 Task: Open Card Card0000000081 in Board Board0000000021 in Workspace WS0000000007 in Trello. Add Member Email0000000025 to Card Card0000000081 in Board Board0000000021 in Workspace WS0000000007 in Trello. Add Purple Label titled Label0000000081 to Card Card0000000081 in Board Board0000000021 in Workspace WS0000000007 in Trello. Add Checklist CL0000000081 to Card Card0000000081 in Board Board0000000021 in Workspace WS0000000007 in Trello. Add Dates with Start Date as Aug 01 2023 and Due Date as Aug 31 2023 to Card Card0000000081 in Board Board0000000021 in Workspace WS0000000007 in Trello
Action: Mouse moved to (319, 198)
Screenshot: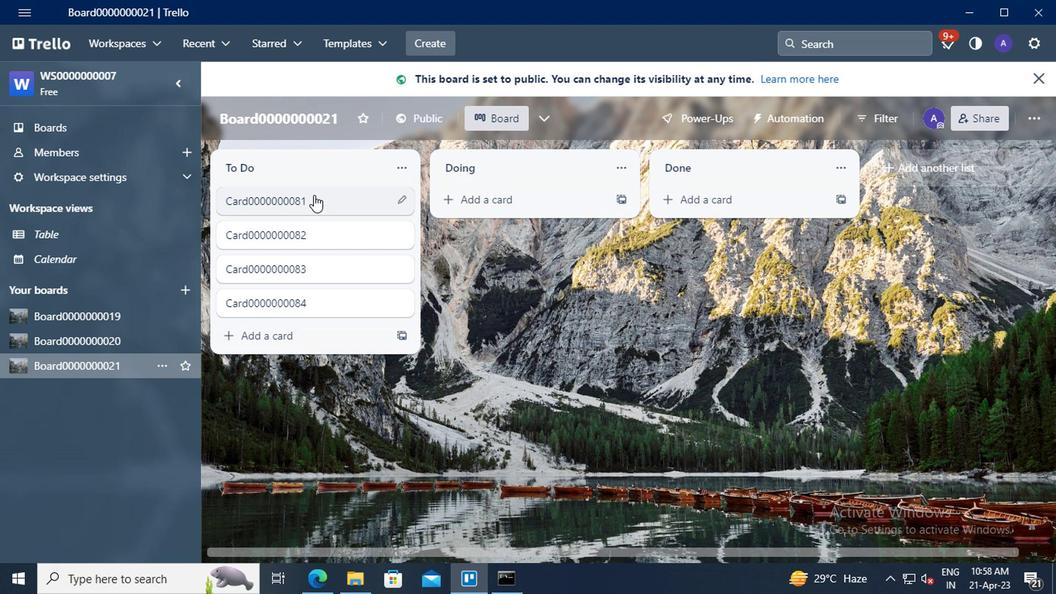 
Action: Mouse pressed left at (319, 198)
Screenshot: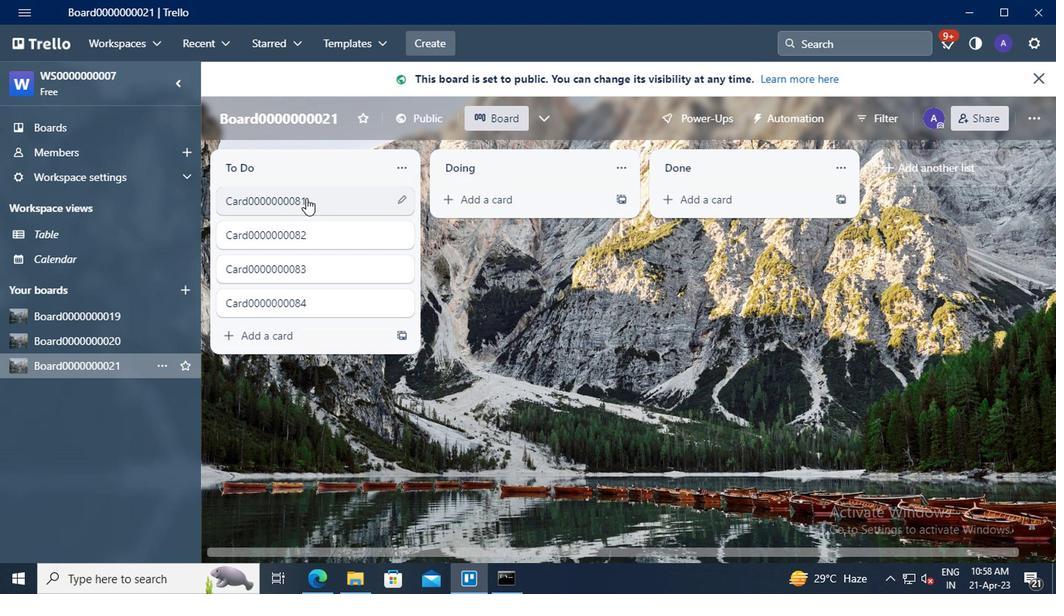 
Action: Mouse moved to (712, 147)
Screenshot: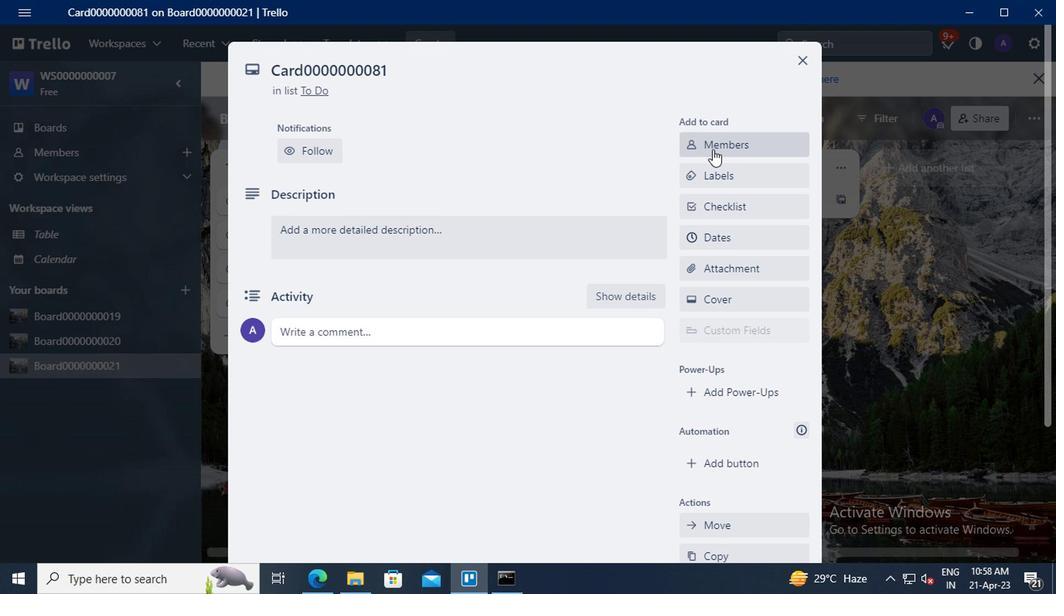 
Action: Mouse pressed left at (712, 147)
Screenshot: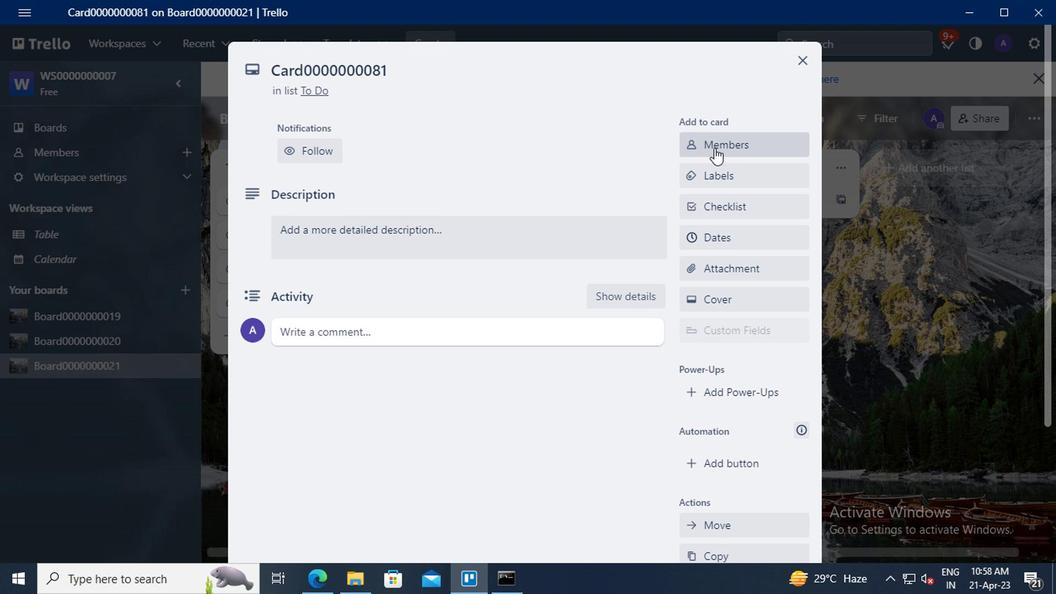 
Action: Mouse moved to (740, 217)
Screenshot: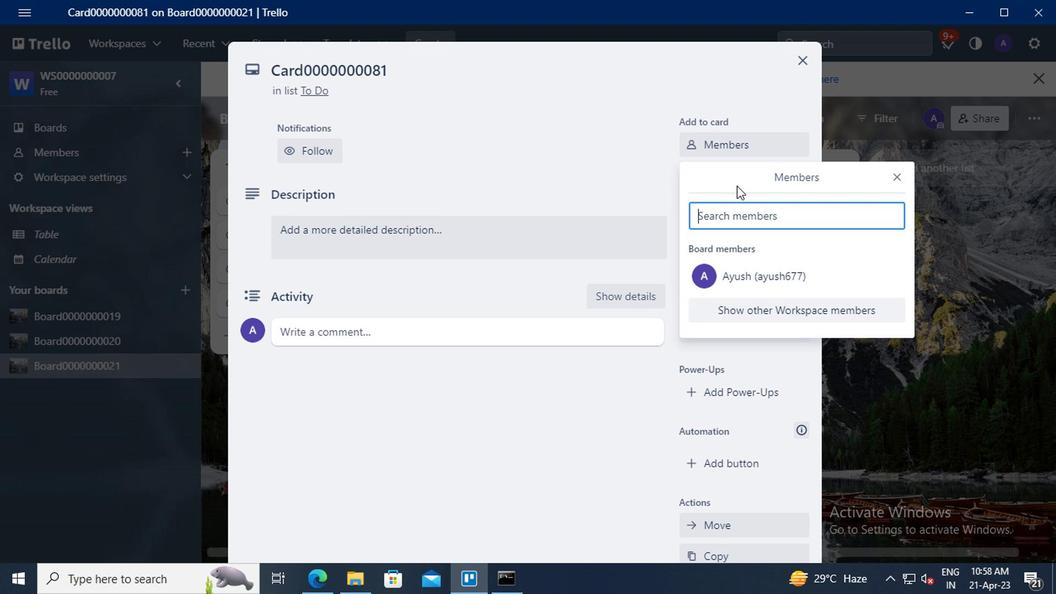 
Action: Mouse pressed left at (740, 217)
Screenshot: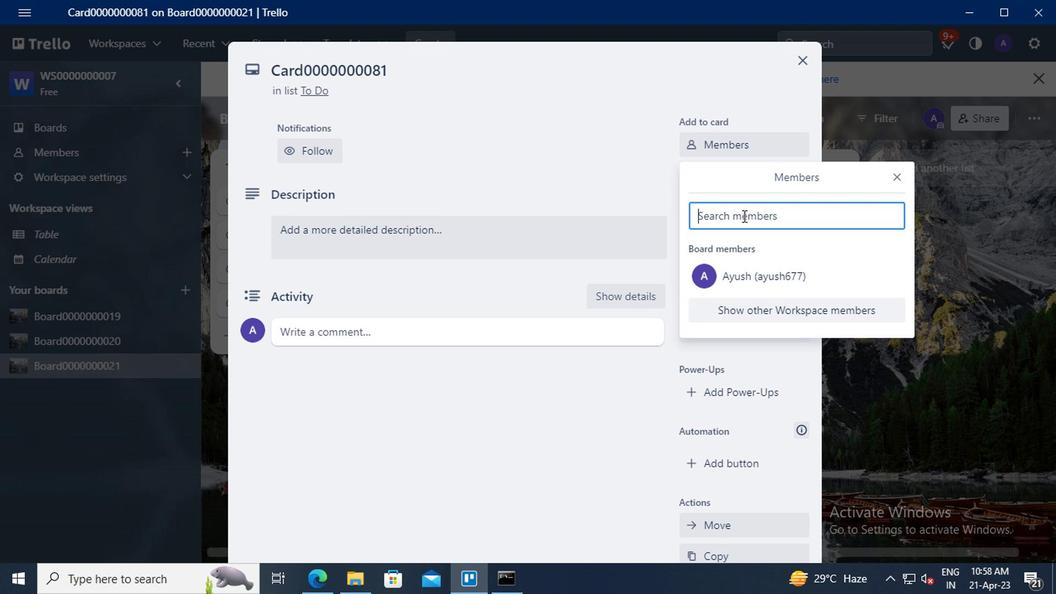 
Action: Mouse moved to (690, 196)
Screenshot: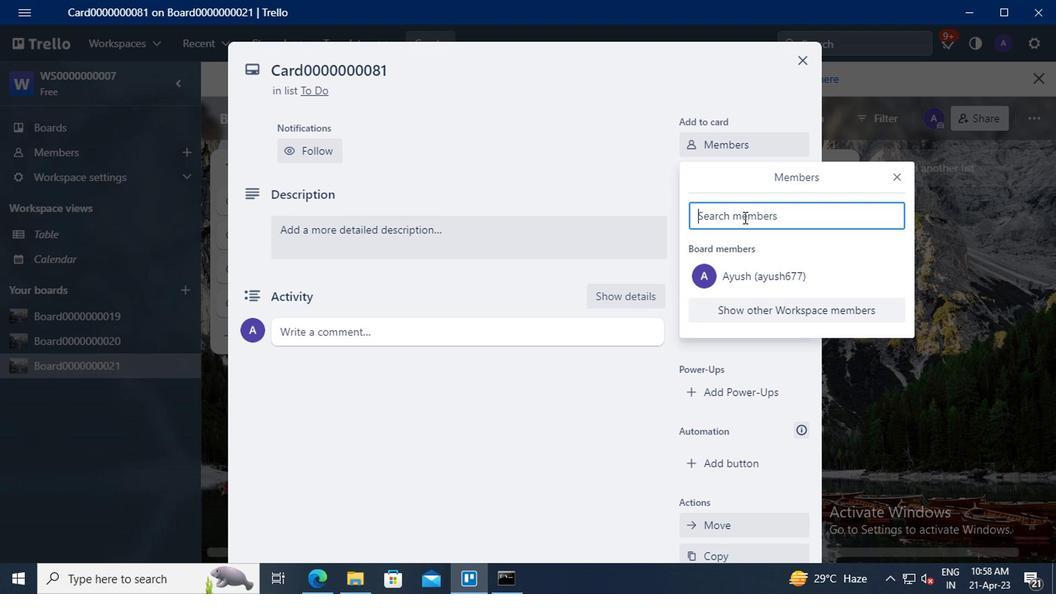 
Action: Key pressed mailaustralia7<Key.shift>@GMAIL.COM
Screenshot: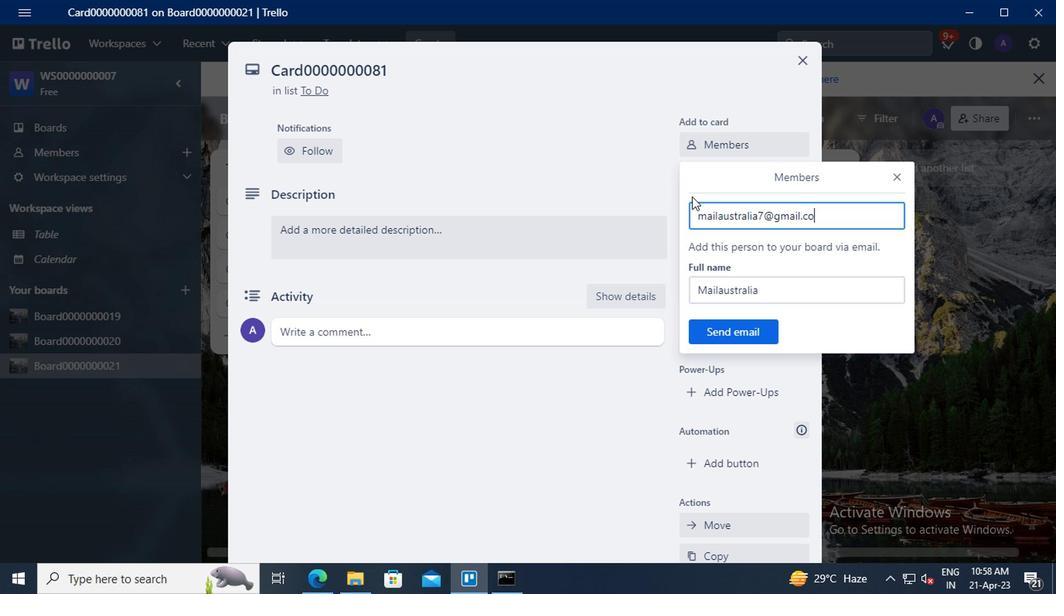 
Action: Mouse moved to (732, 331)
Screenshot: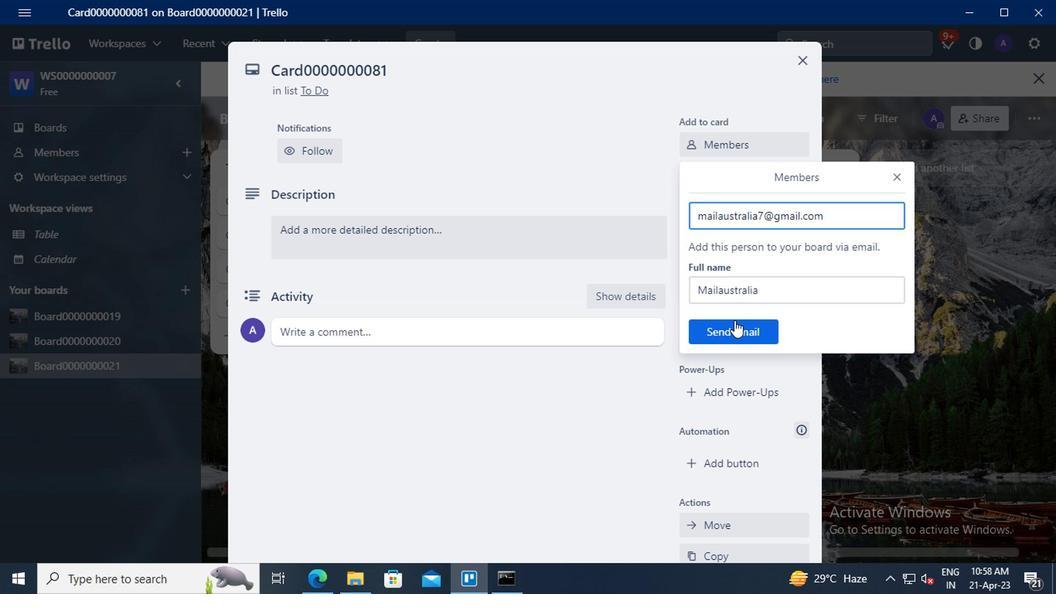 
Action: Mouse pressed left at (732, 331)
Screenshot: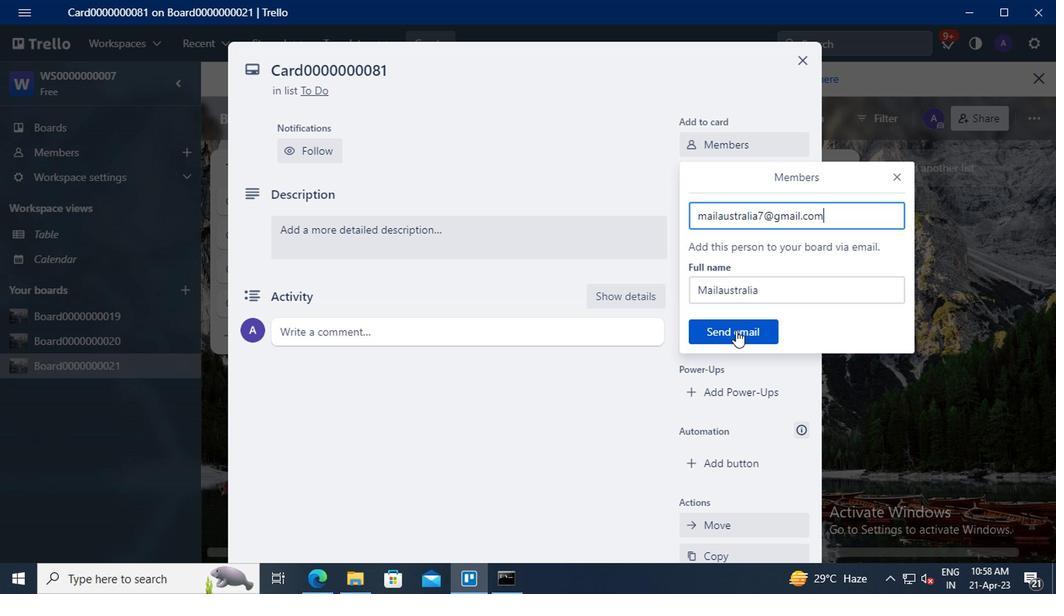 
Action: Mouse moved to (731, 236)
Screenshot: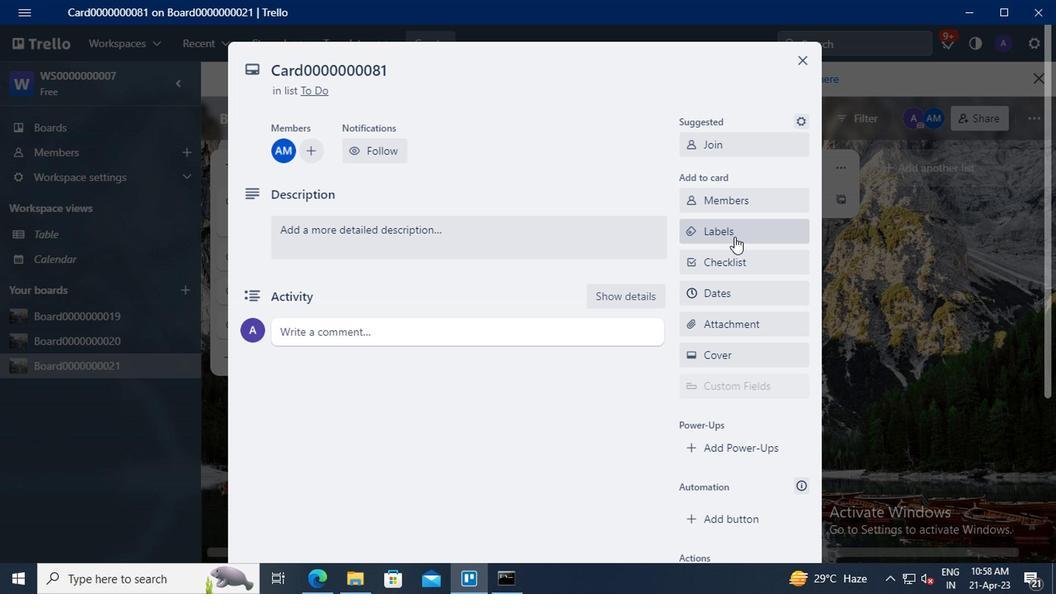 
Action: Mouse pressed left at (731, 236)
Screenshot: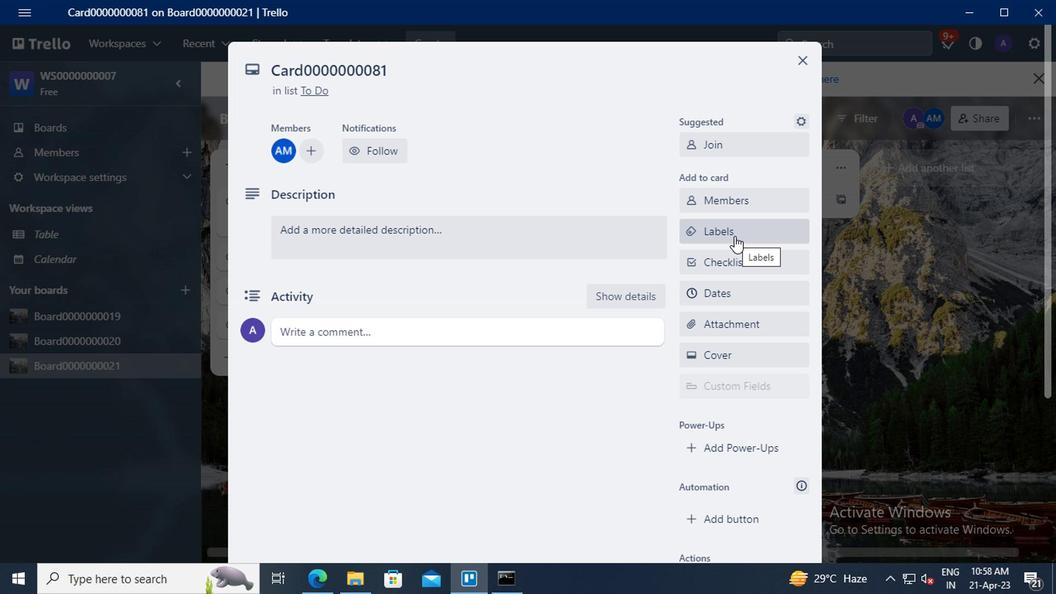 
Action: Mouse moved to (788, 354)
Screenshot: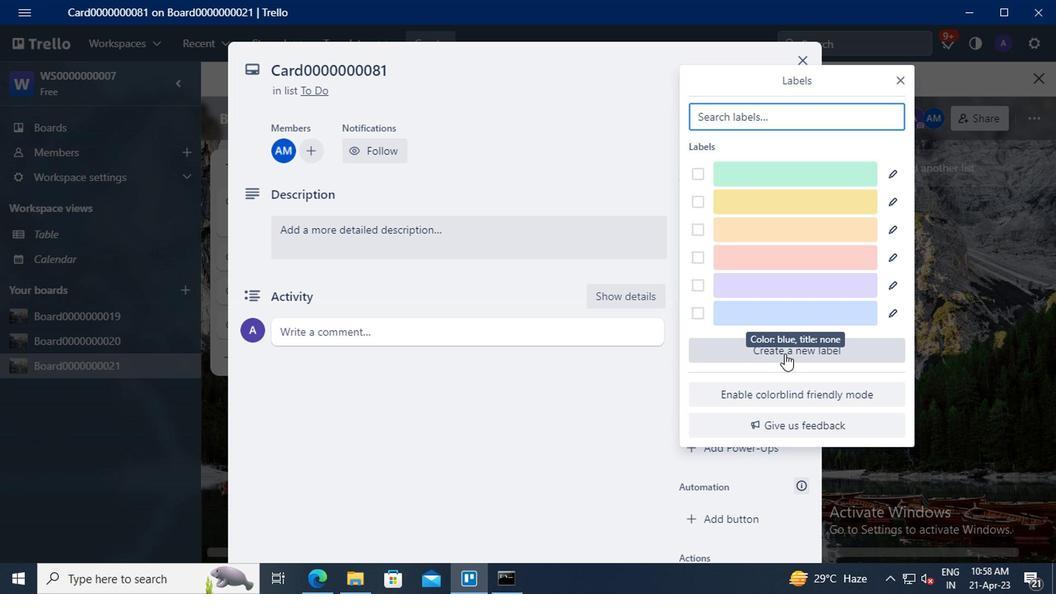 
Action: Mouse pressed left at (788, 354)
Screenshot: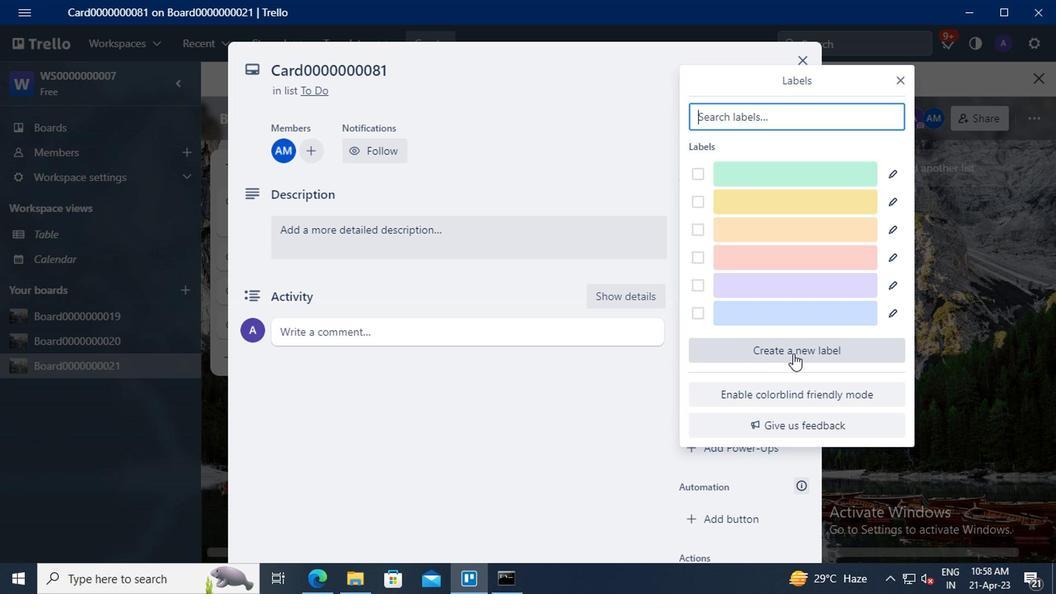 
Action: Mouse moved to (740, 219)
Screenshot: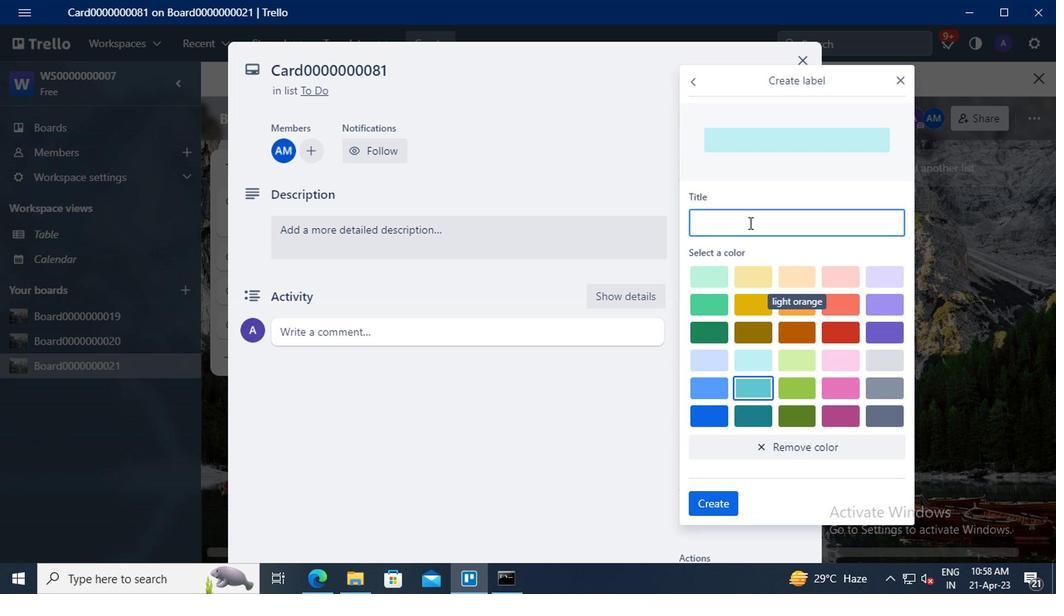 
Action: Mouse pressed left at (740, 219)
Screenshot: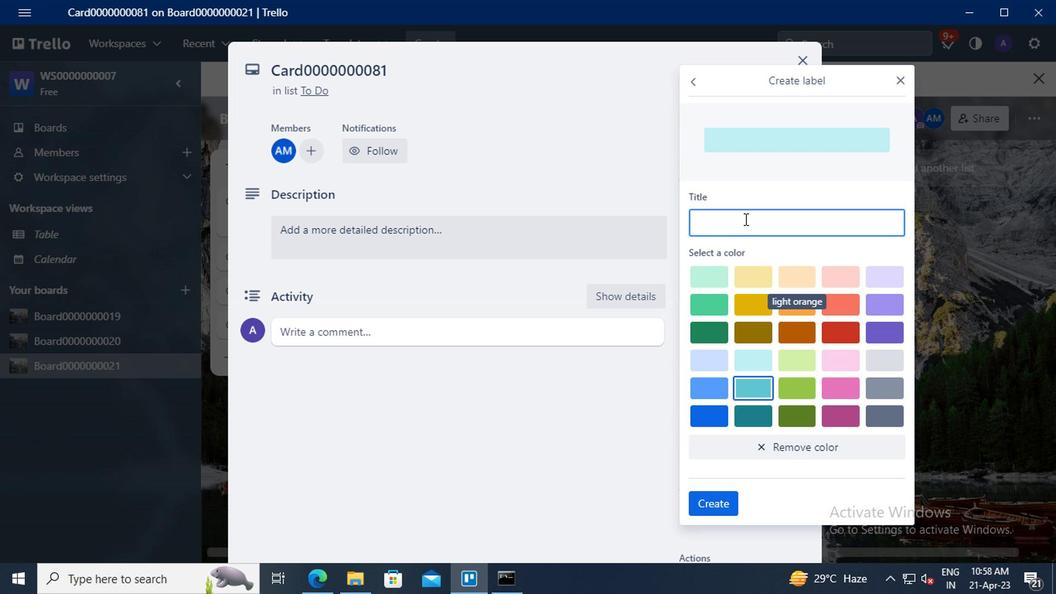 
Action: Mouse moved to (662, 183)
Screenshot: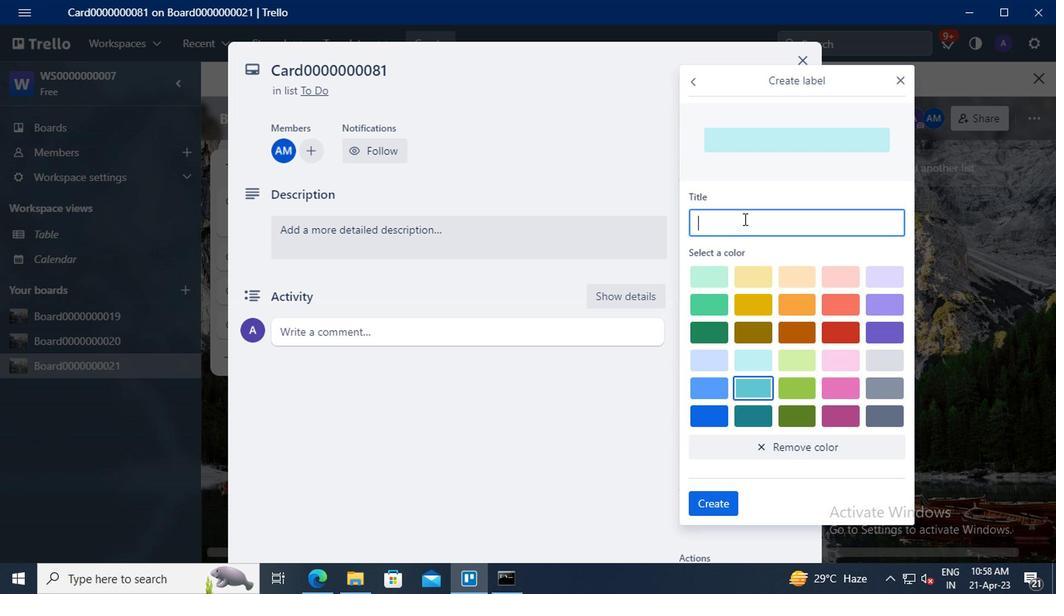 
Action: Key pressed <Key.shift>LABEL0000000081
Screenshot: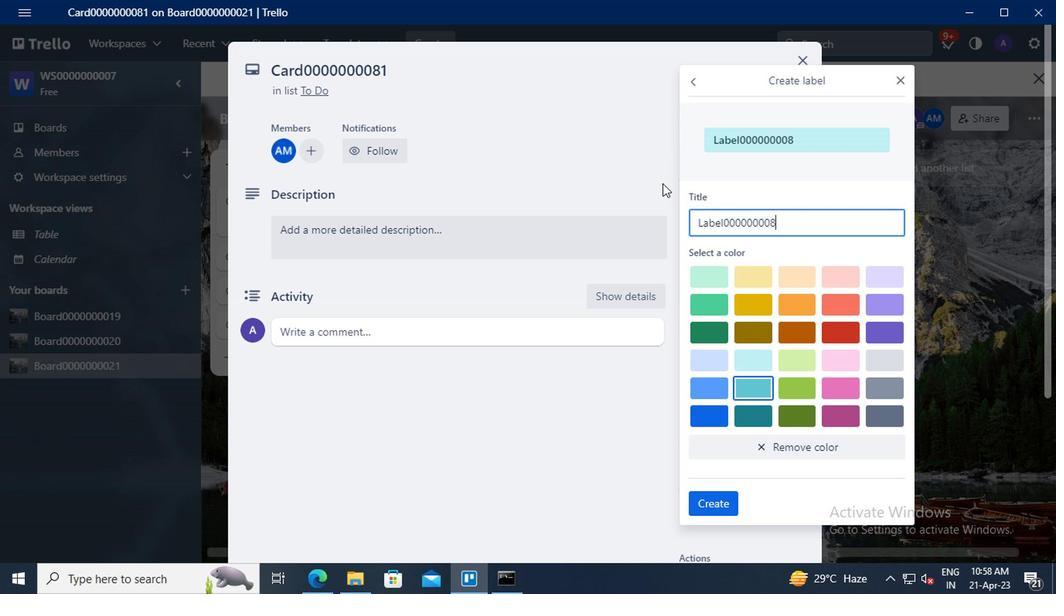 
Action: Mouse moved to (876, 301)
Screenshot: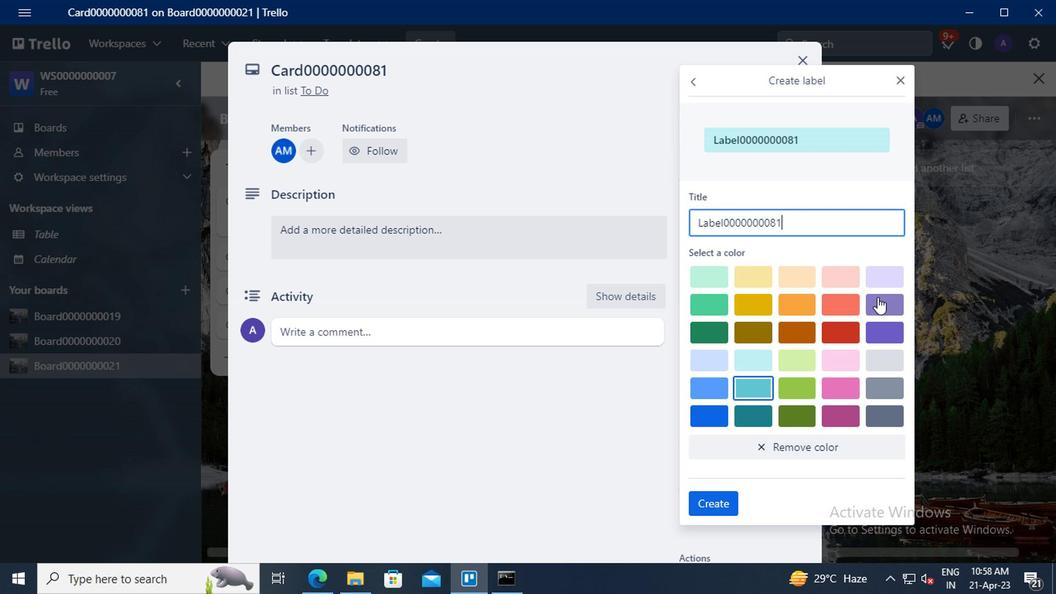 
Action: Mouse pressed left at (876, 301)
Screenshot: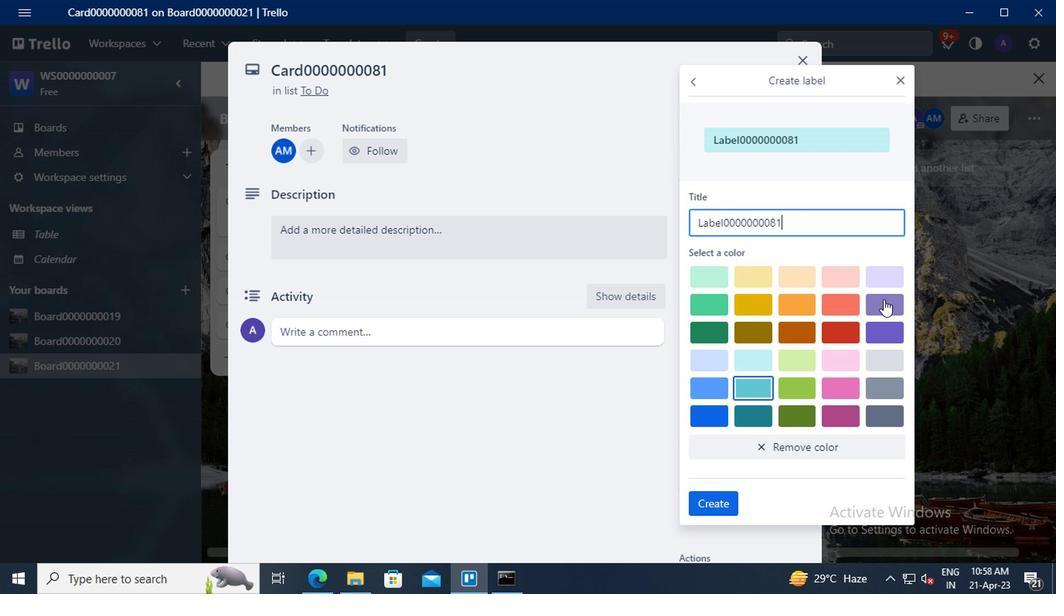 
Action: Mouse moved to (724, 499)
Screenshot: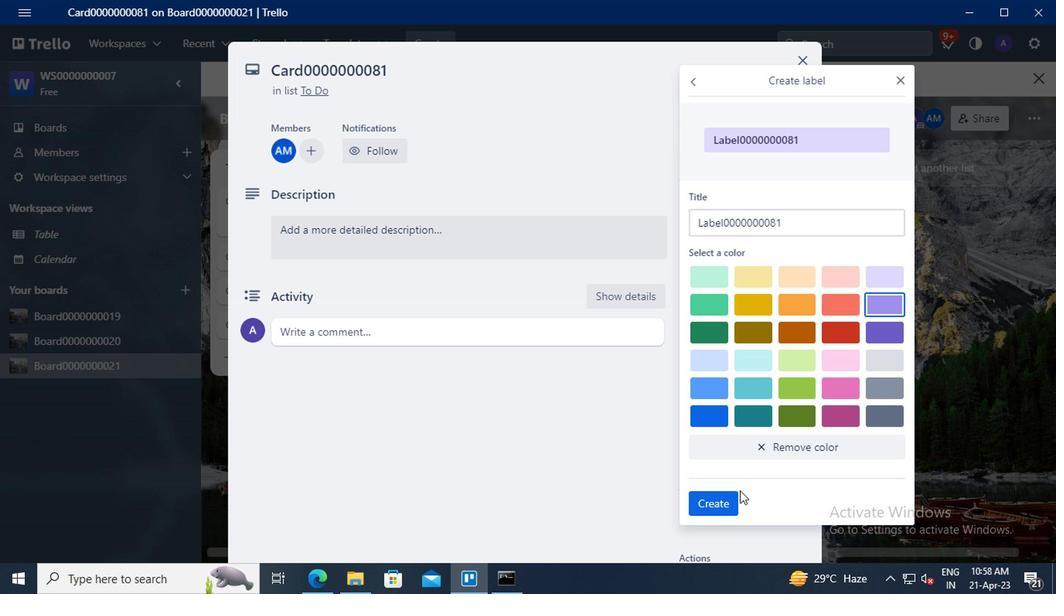 
Action: Mouse pressed left at (724, 499)
Screenshot: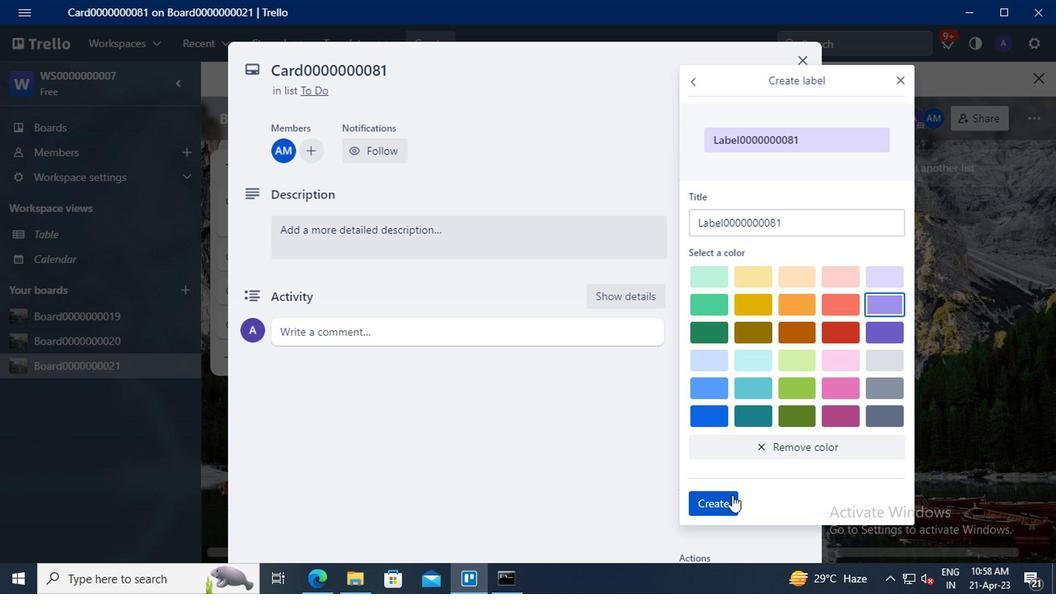 
Action: Mouse moved to (889, 79)
Screenshot: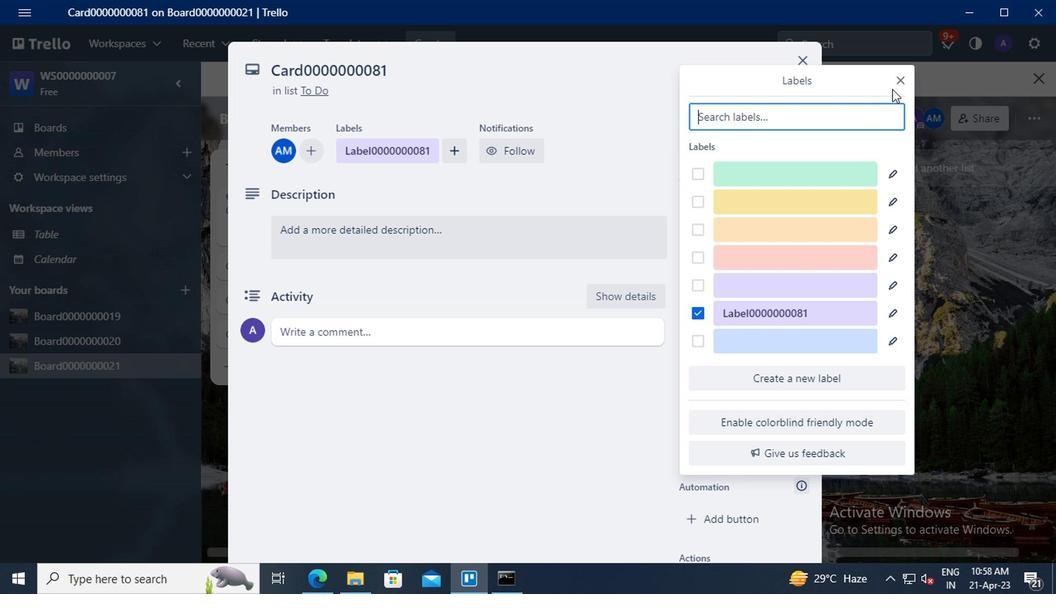
Action: Mouse pressed left at (889, 79)
Screenshot: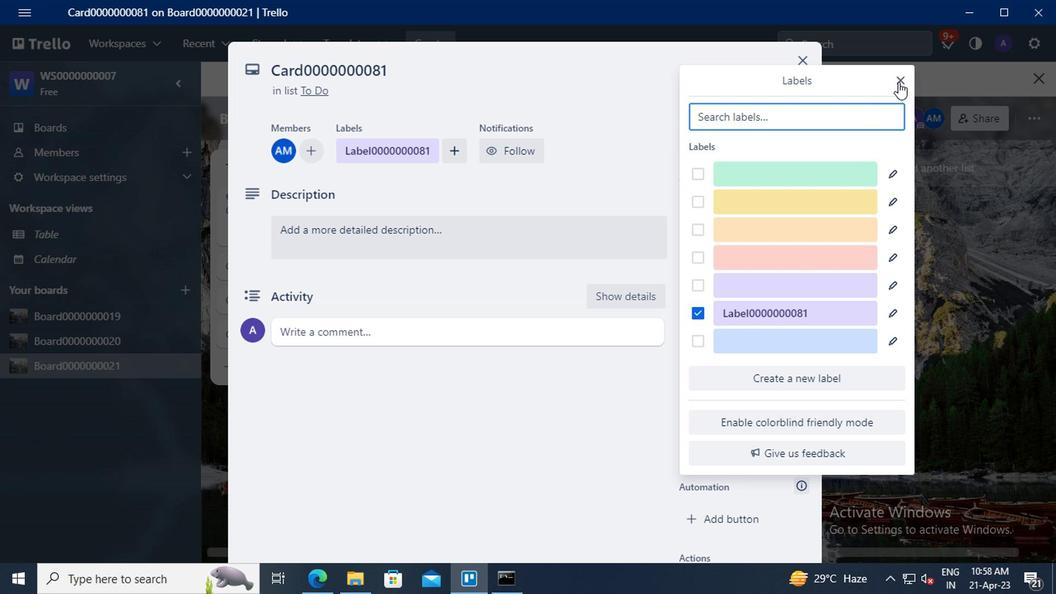 
Action: Mouse moved to (759, 257)
Screenshot: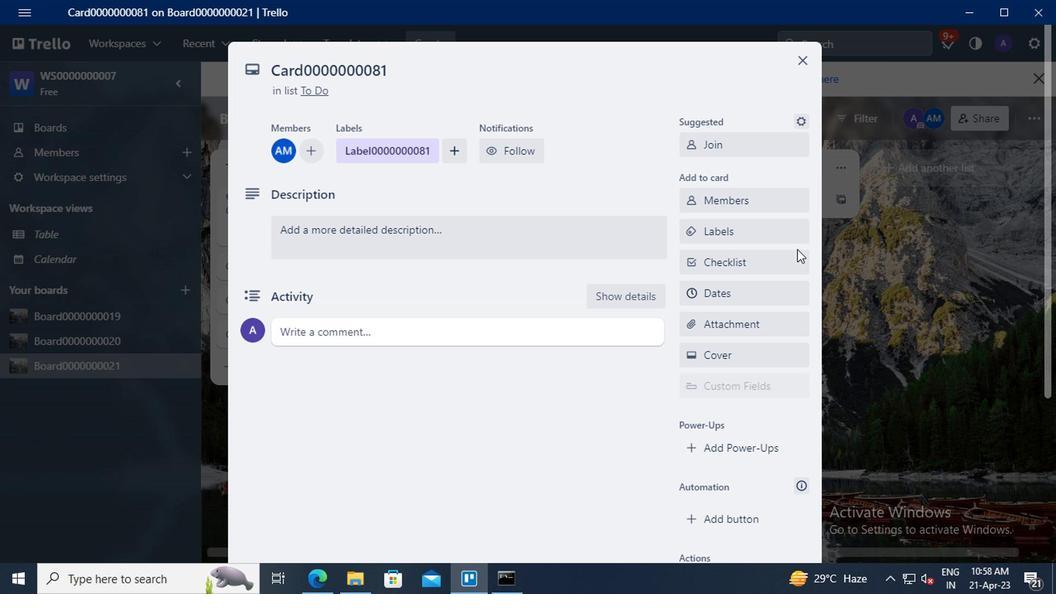 
Action: Mouse pressed left at (759, 257)
Screenshot: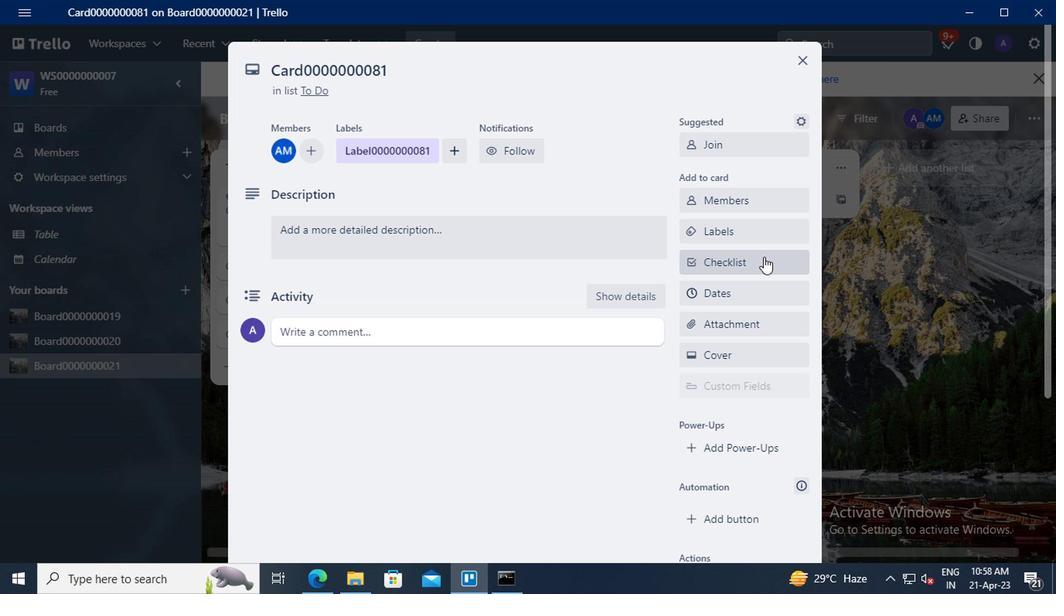 
Action: Key pressed <Key.delete><Key.shift>CL0000000081
Screenshot: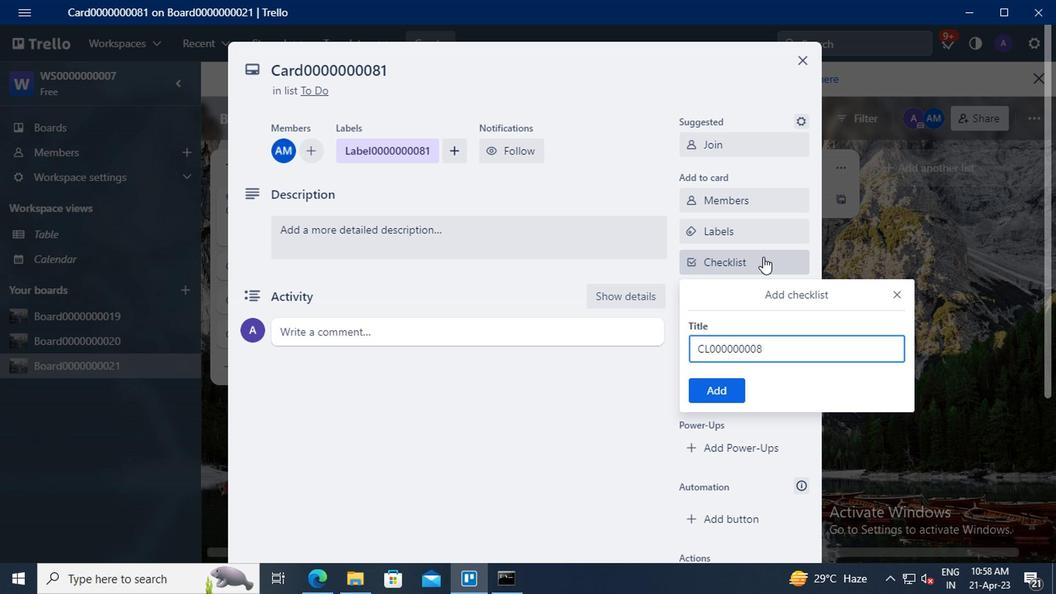 
Action: Mouse moved to (727, 390)
Screenshot: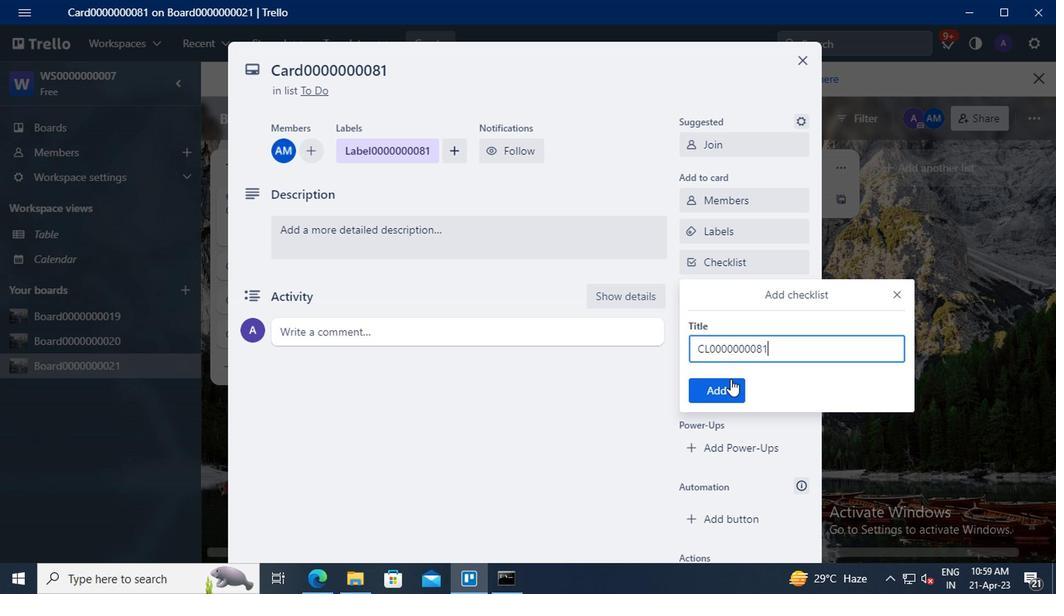 
Action: Mouse pressed left at (727, 390)
Screenshot: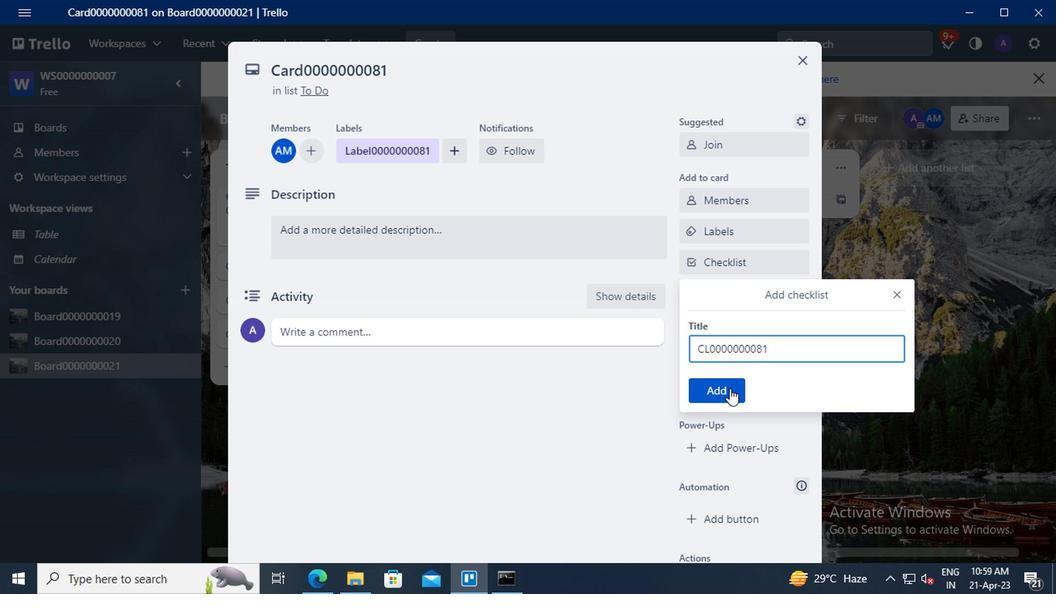 
Action: Mouse moved to (728, 291)
Screenshot: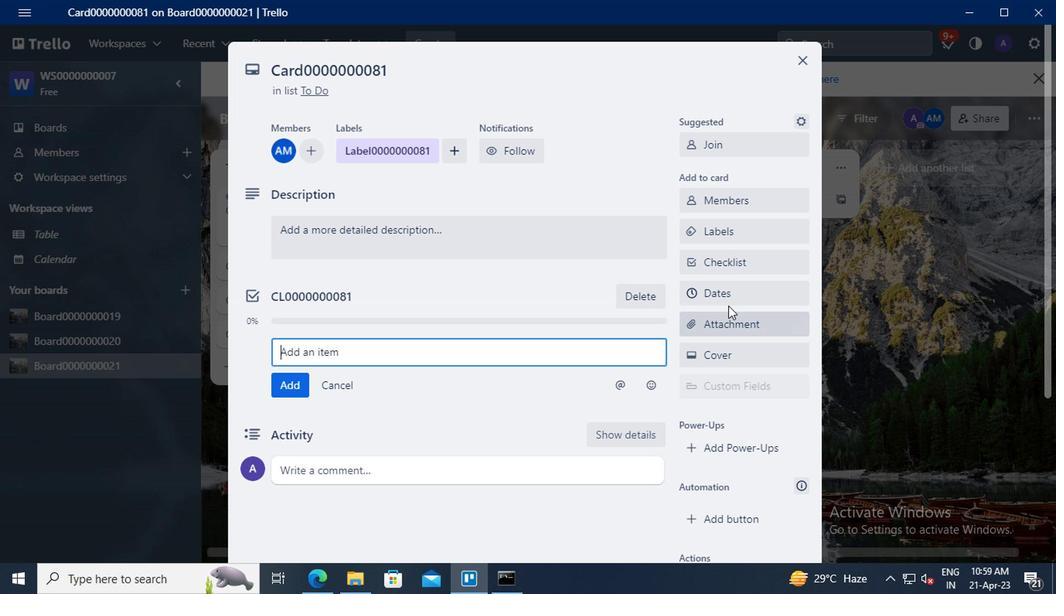 
Action: Mouse pressed left at (728, 291)
Screenshot: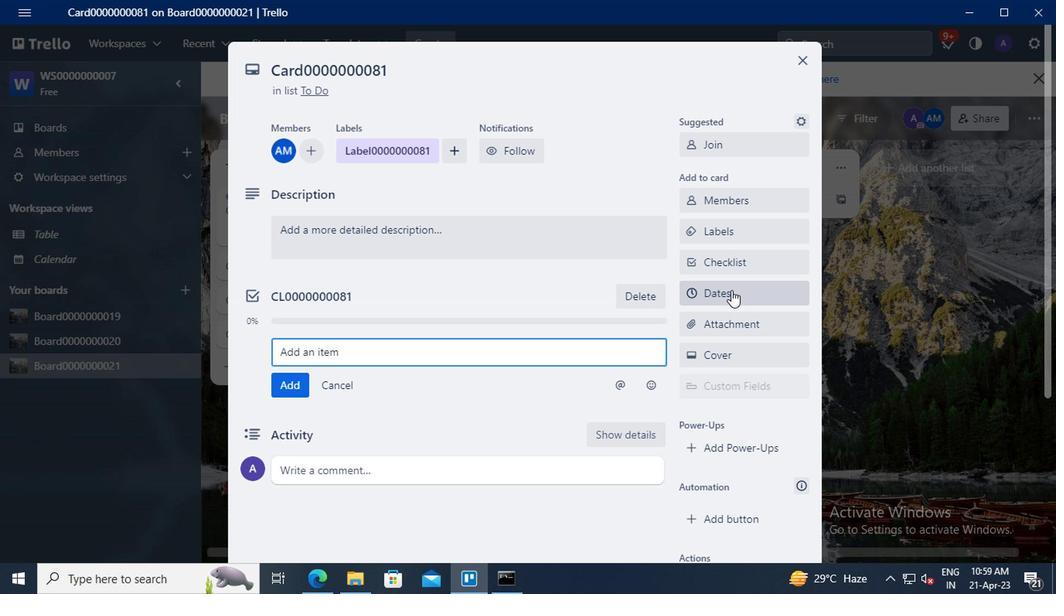 
Action: Mouse moved to (696, 359)
Screenshot: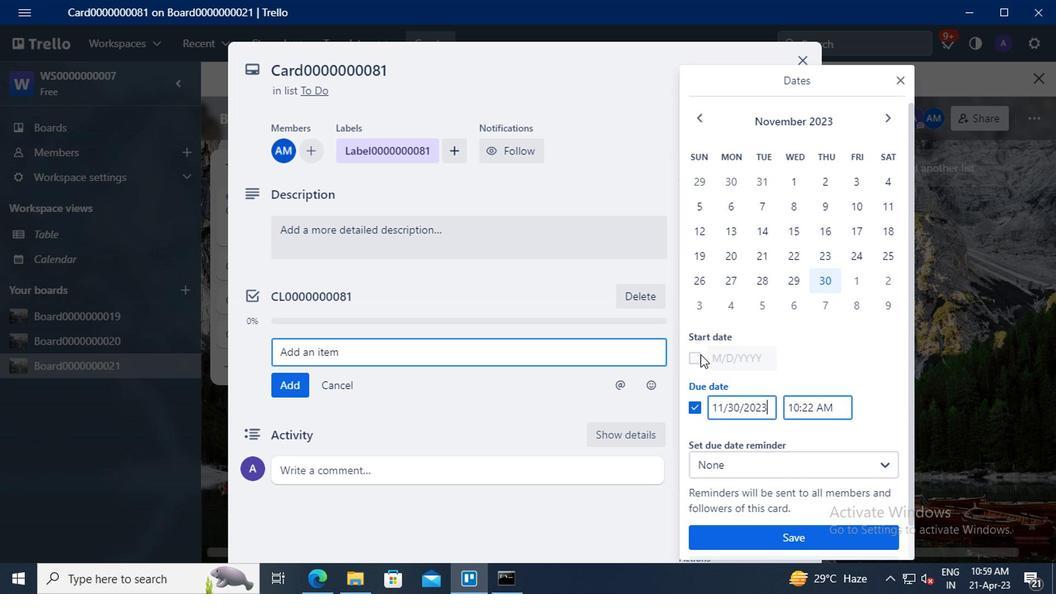 
Action: Mouse pressed left at (696, 359)
Screenshot: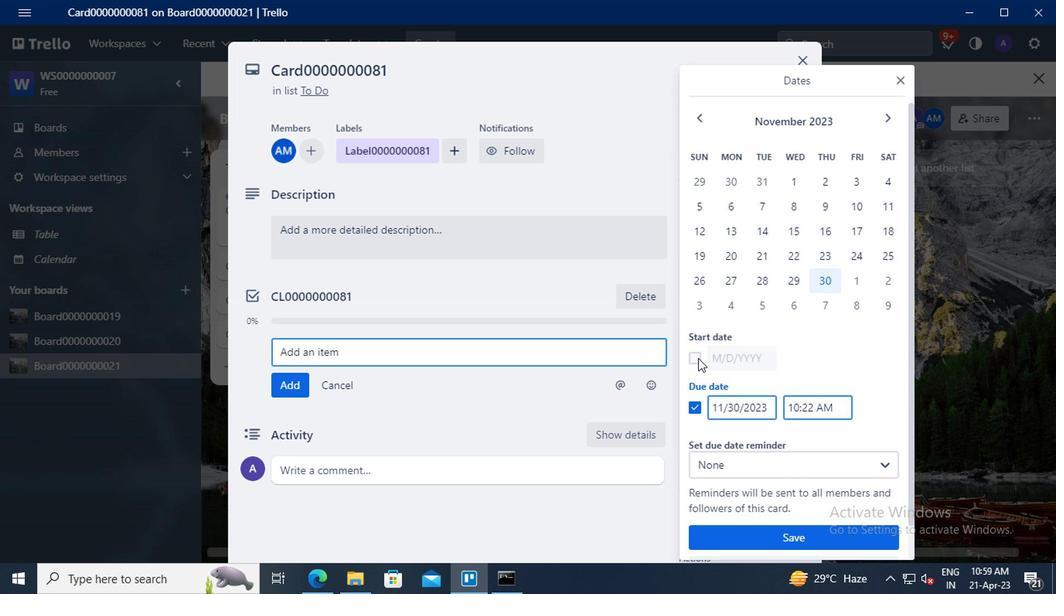 
Action: Mouse moved to (736, 356)
Screenshot: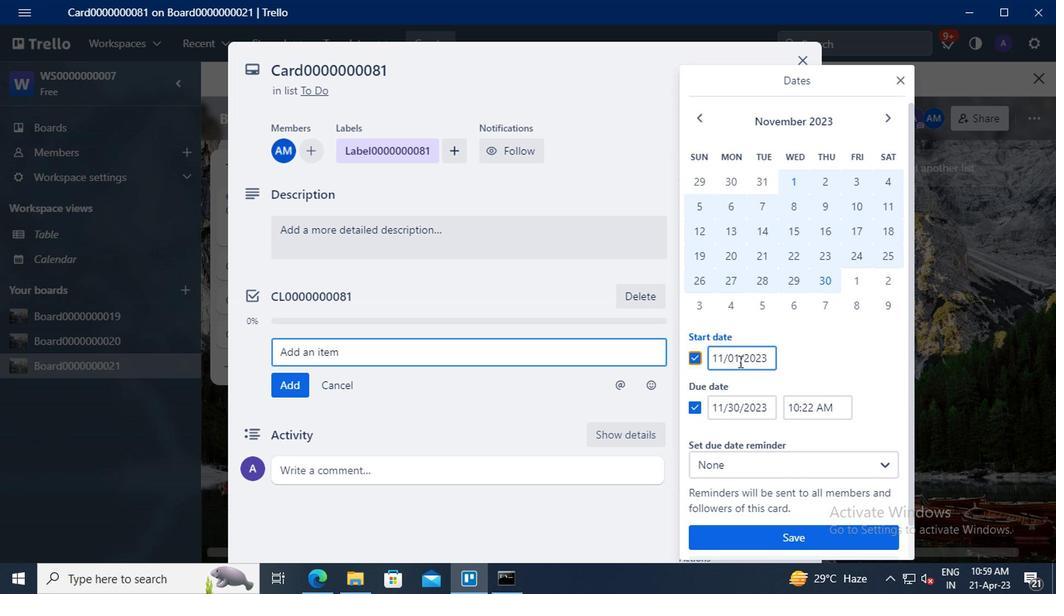 
Action: Mouse pressed left at (736, 356)
Screenshot: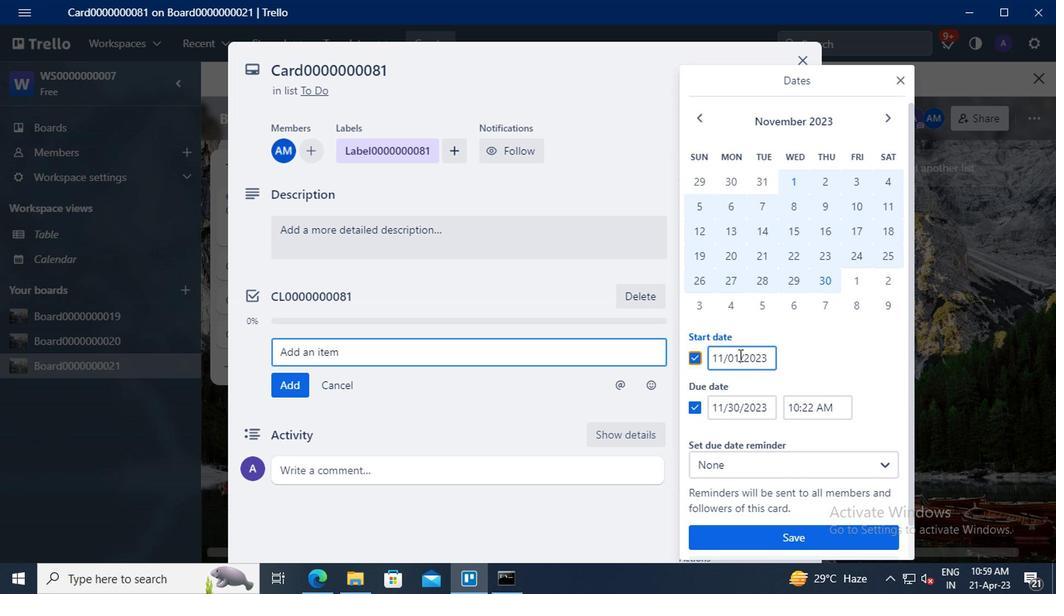 
Action: Mouse moved to (743, 319)
Screenshot: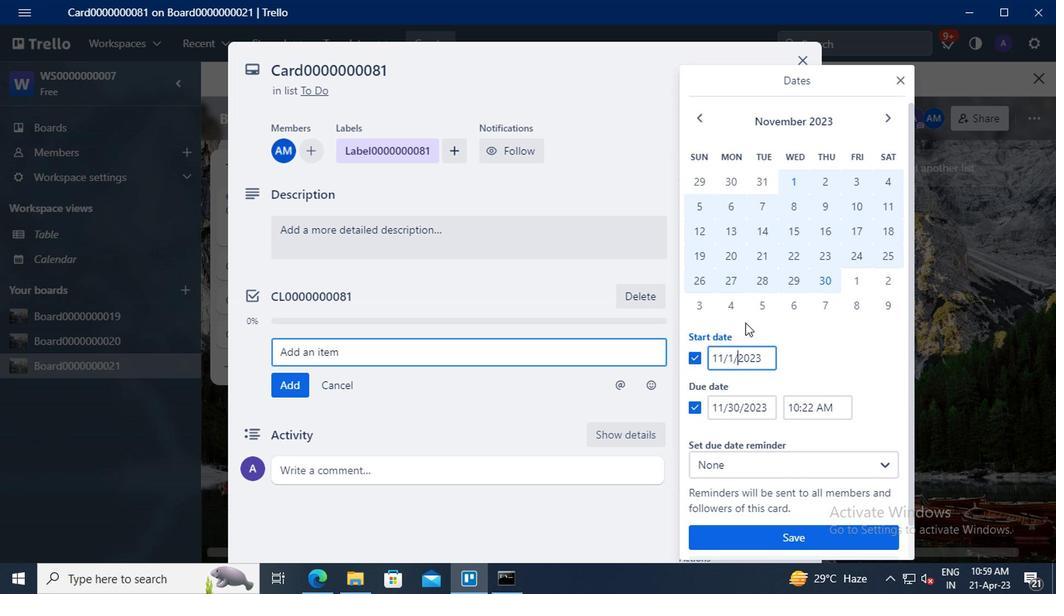 
Action: Key pressed <Key.left><Key.backspace>1<Key.left><Key.left><Key.backspace><Key.backspace>8
Screenshot: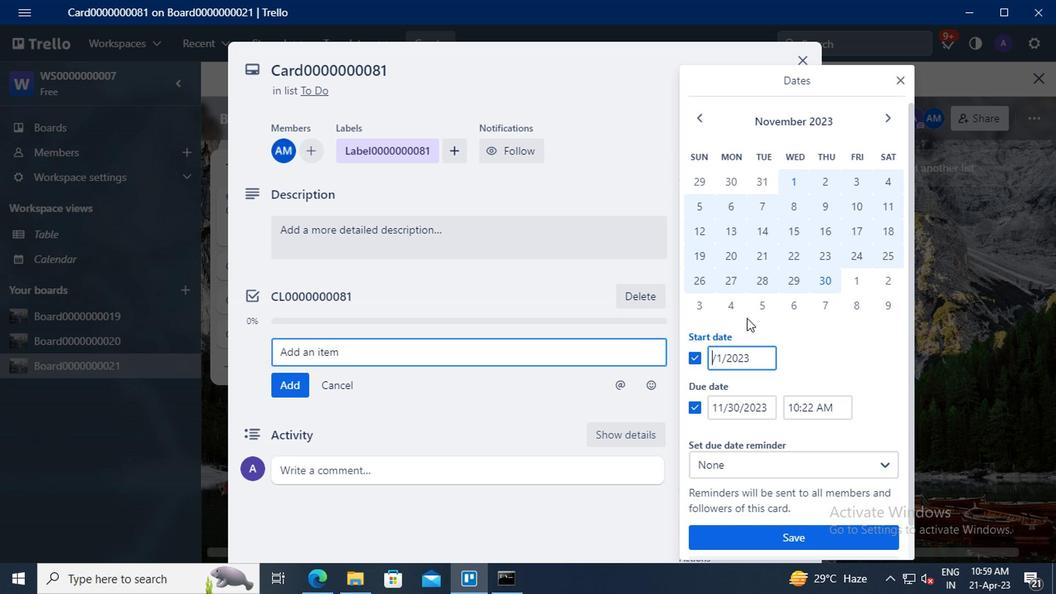 
Action: Mouse moved to (732, 404)
Screenshot: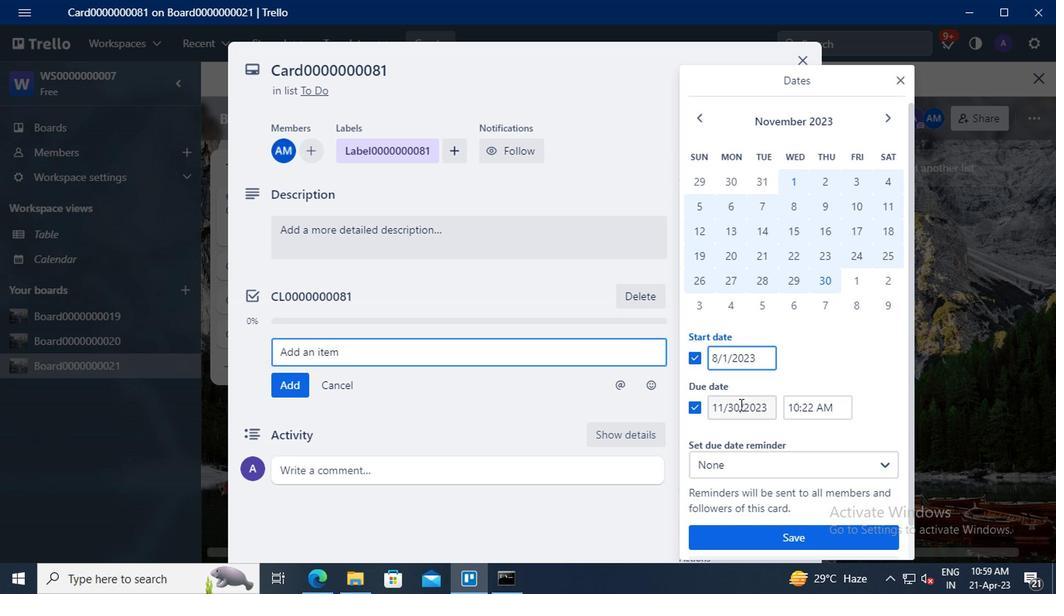 
Action: Mouse pressed left at (732, 404)
Screenshot: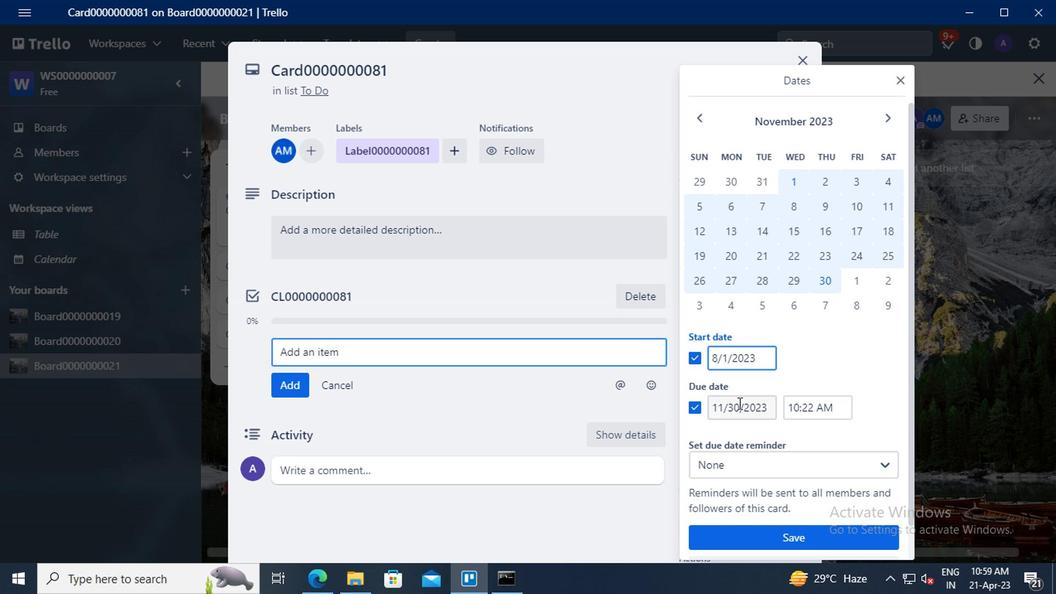 
Action: Mouse moved to (736, 401)
Screenshot: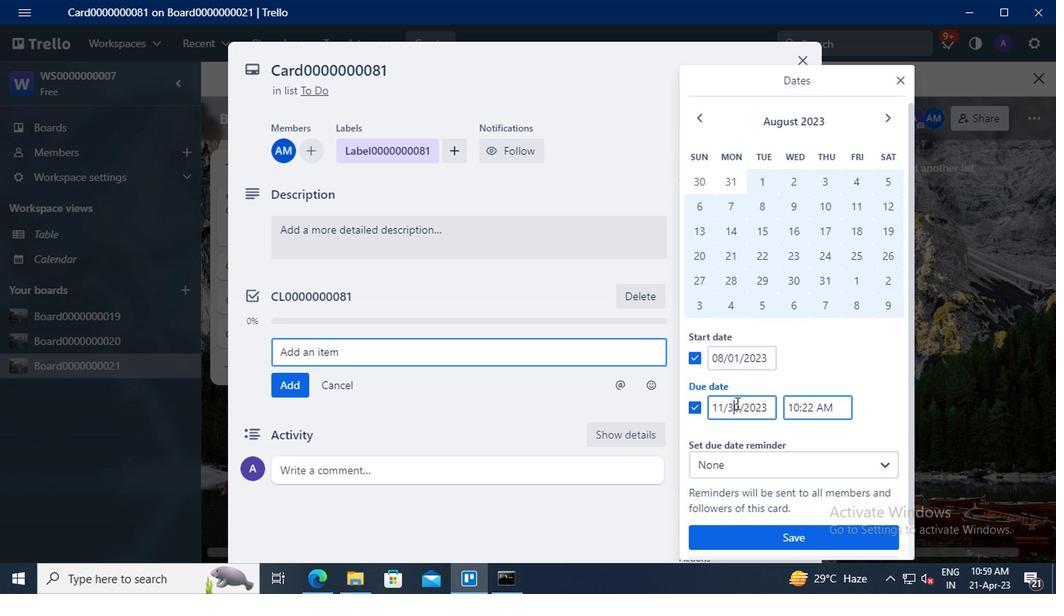 
Action: Key pressed <Key.backspace><Key.delete>31<Key.left><Key.left><Key.left><Key.backspace>
Screenshot: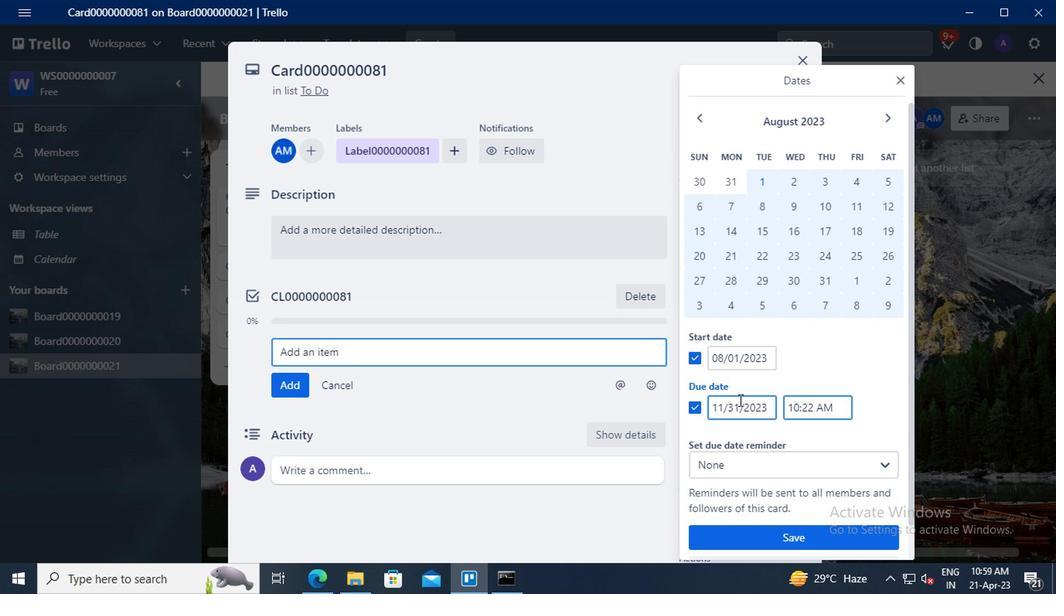 
Action: Mouse moved to (736, 401)
Screenshot: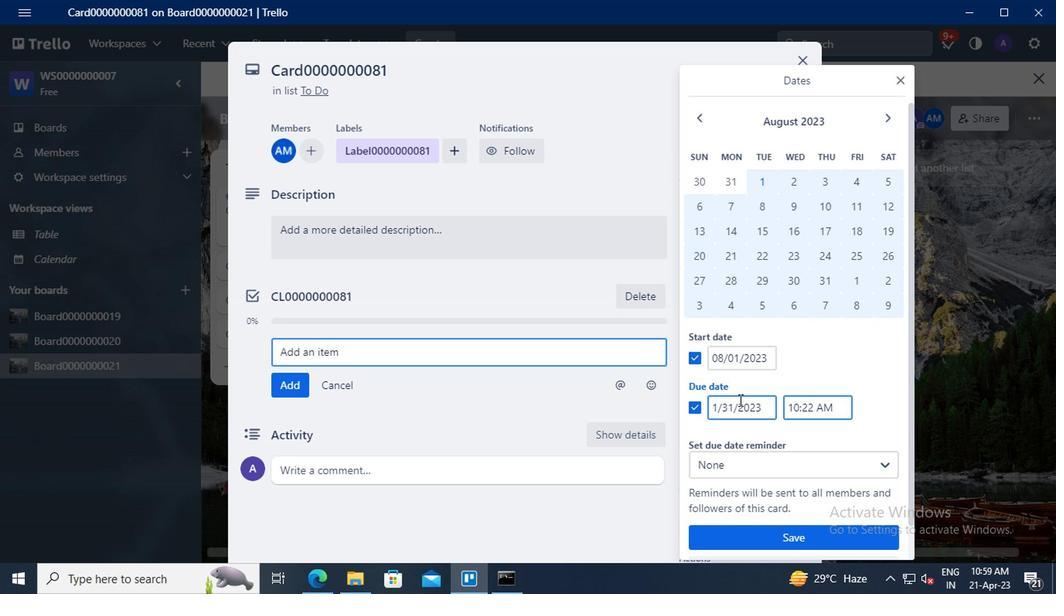 
Action: Key pressed <Key.backspace>8
Screenshot: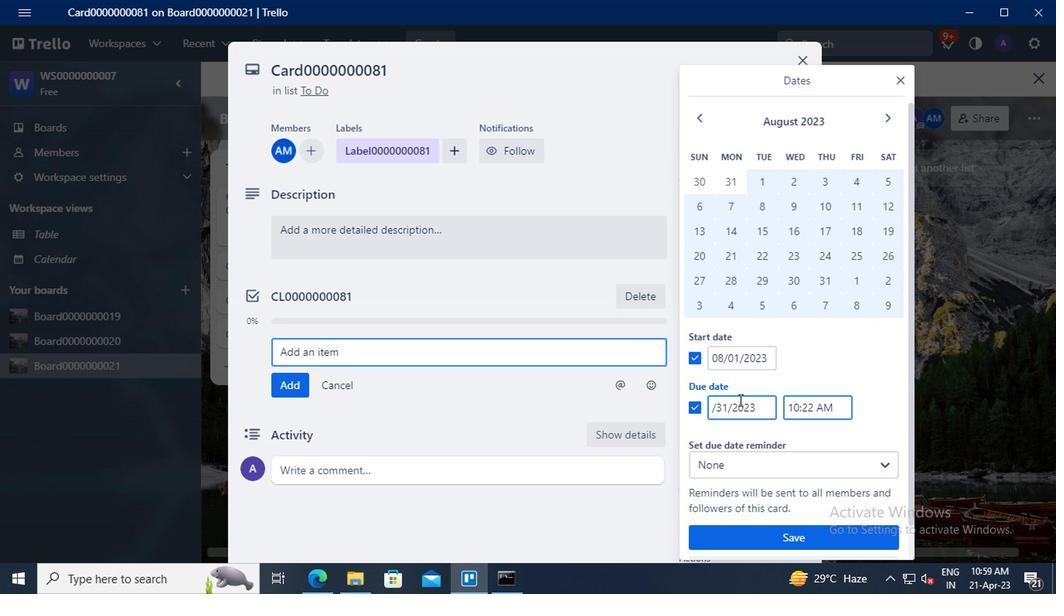
Action: Mouse moved to (759, 538)
Screenshot: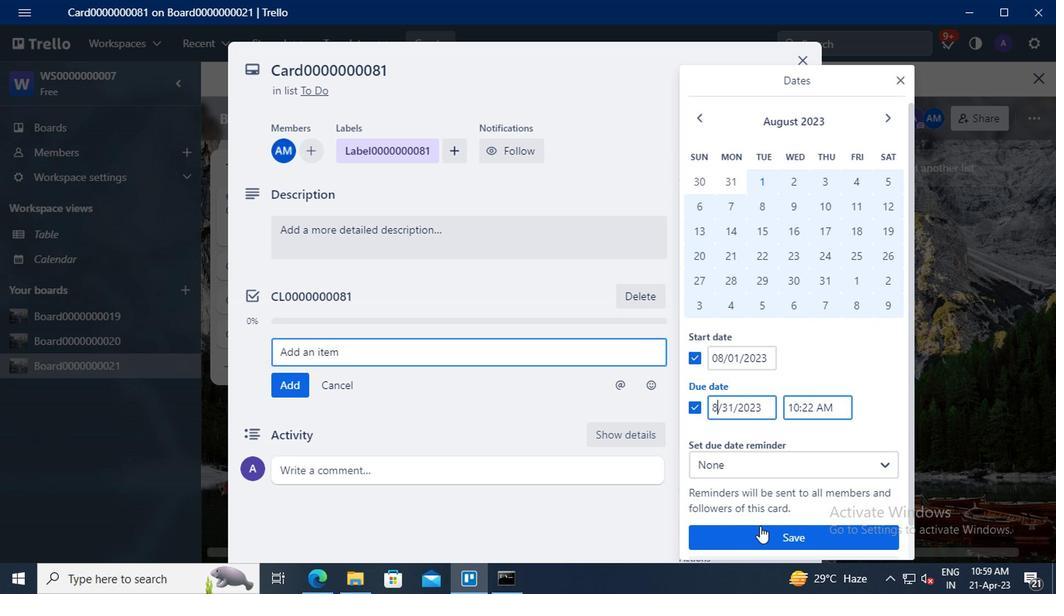 
Action: Mouse pressed left at (759, 538)
Screenshot: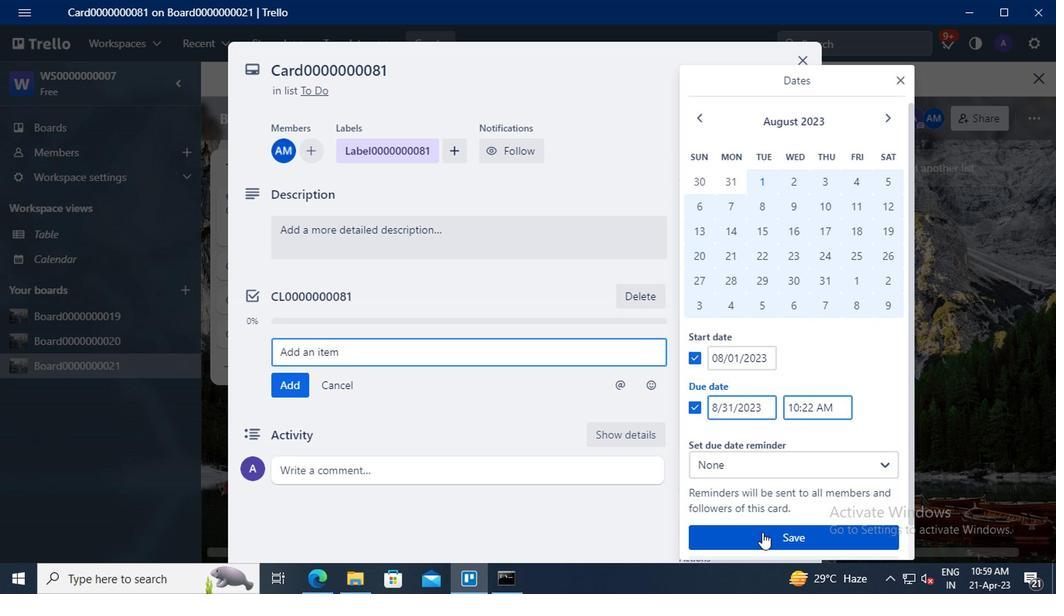 
